 Task: Create in the project VitalTech in Backlog an issue 'Create a new online platform for online graphic design courses with advanced design tools and collaboration features', assign it to team member softage.1@softage.net and change the status to IN PROGRESS.
Action: Mouse moved to (245, 68)
Screenshot: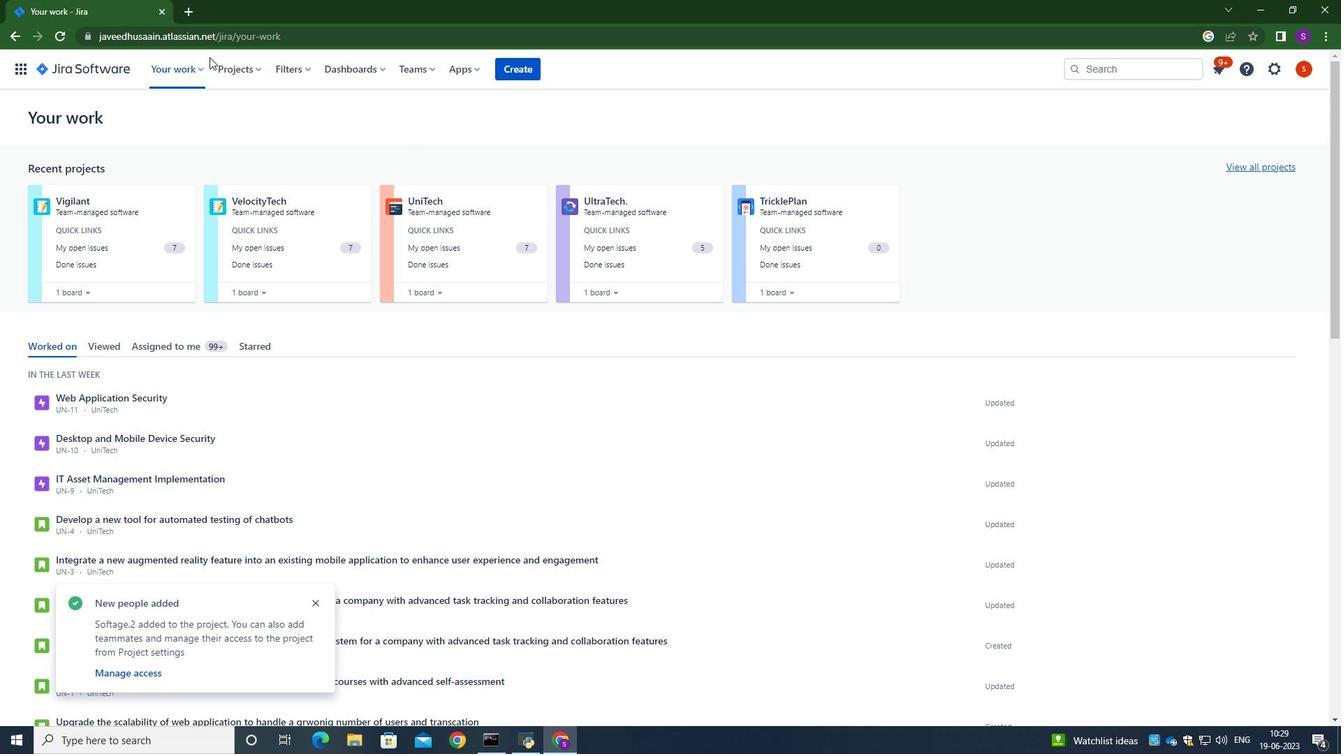 
Action: Mouse pressed left at (245, 68)
Screenshot: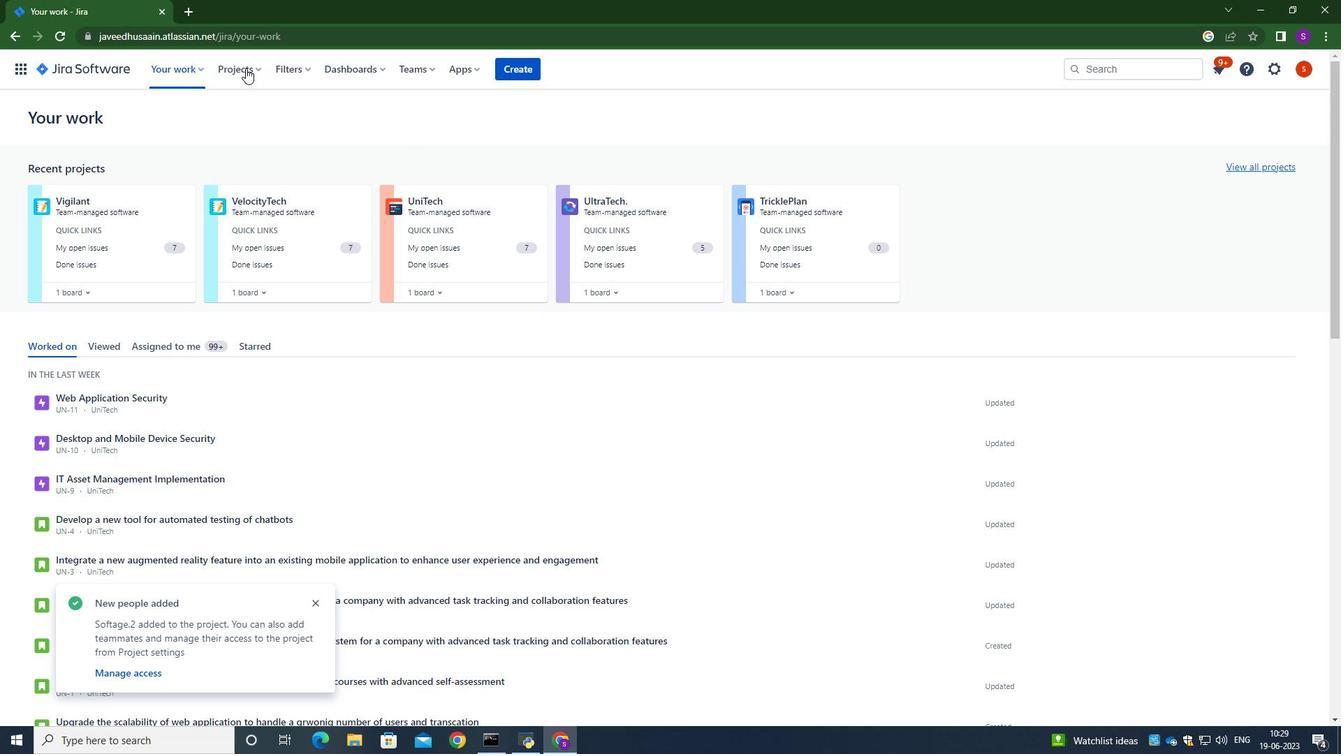 
Action: Mouse moved to (259, 169)
Screenshot: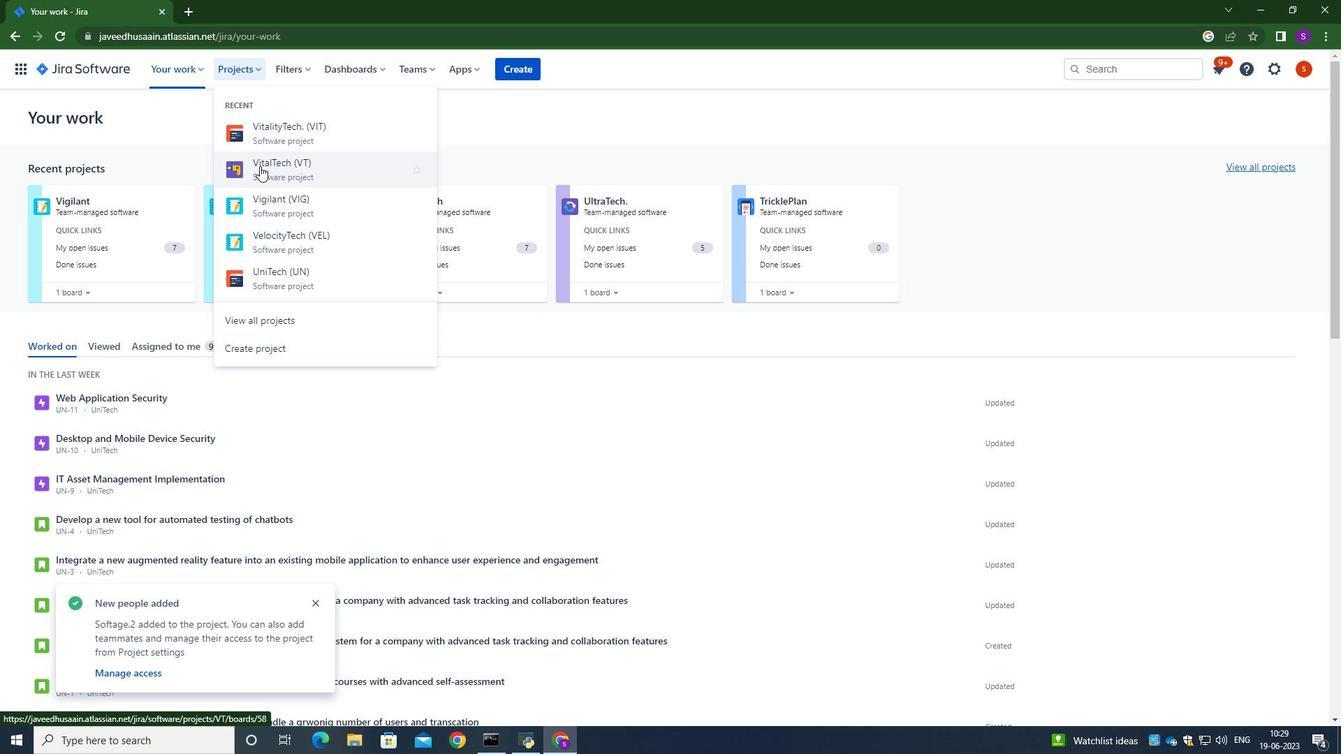 
Action: Mouse pressed left at (259, 169)
Screenshot: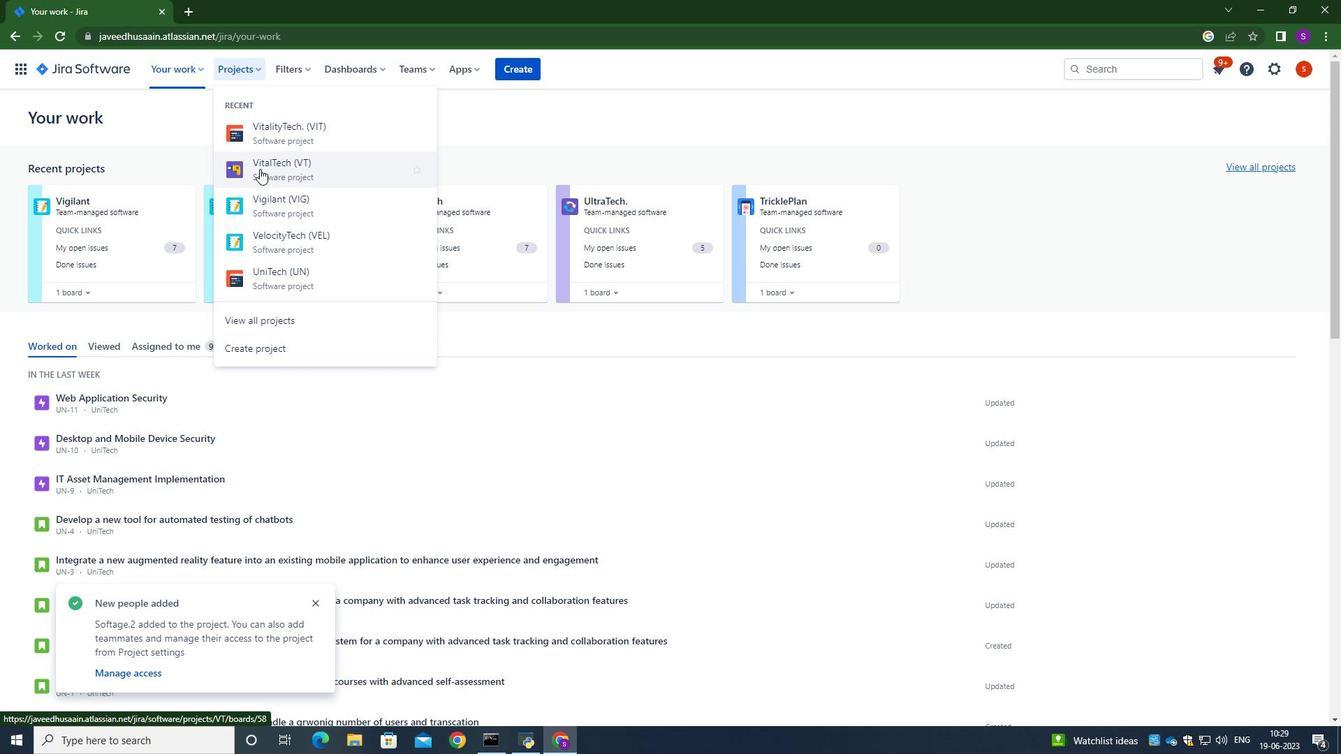 
Action: Mouse moved to (82, 212)
Screenshot: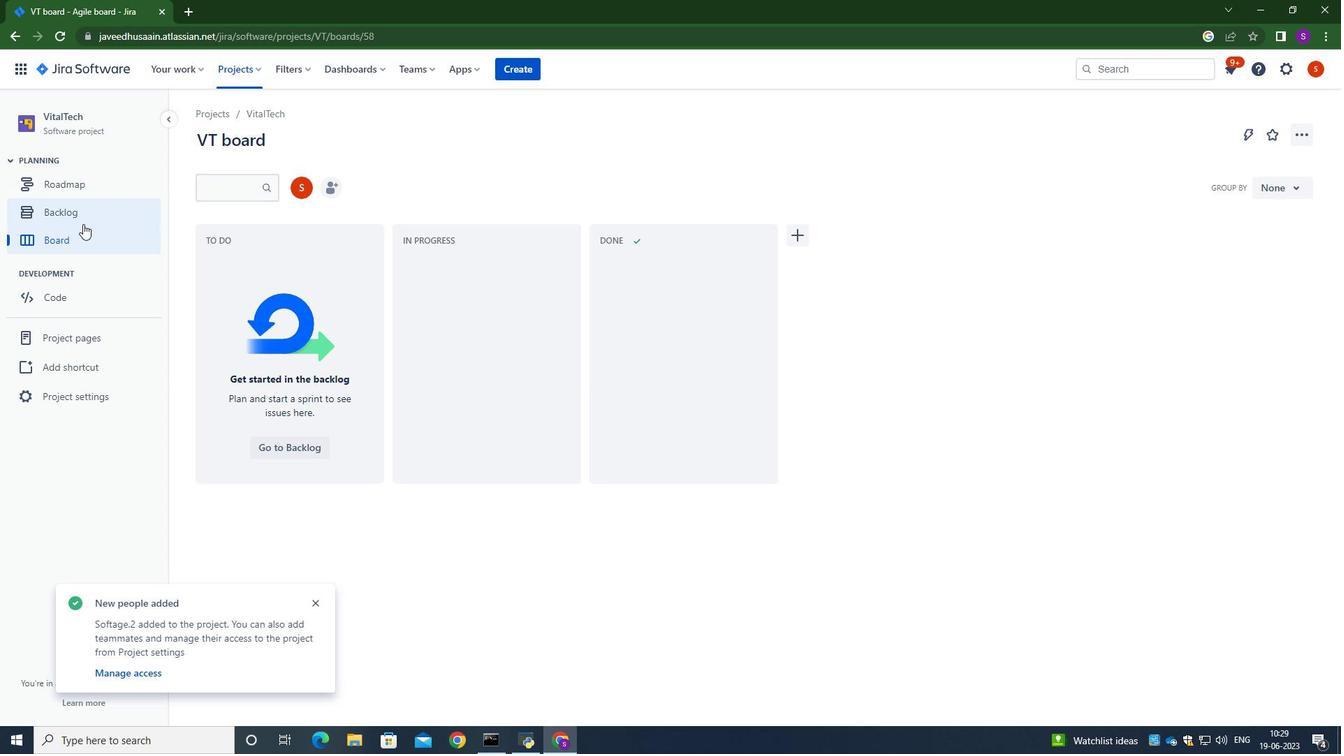 
Action: Mouse pressed left at (82, 212)
Screenshot: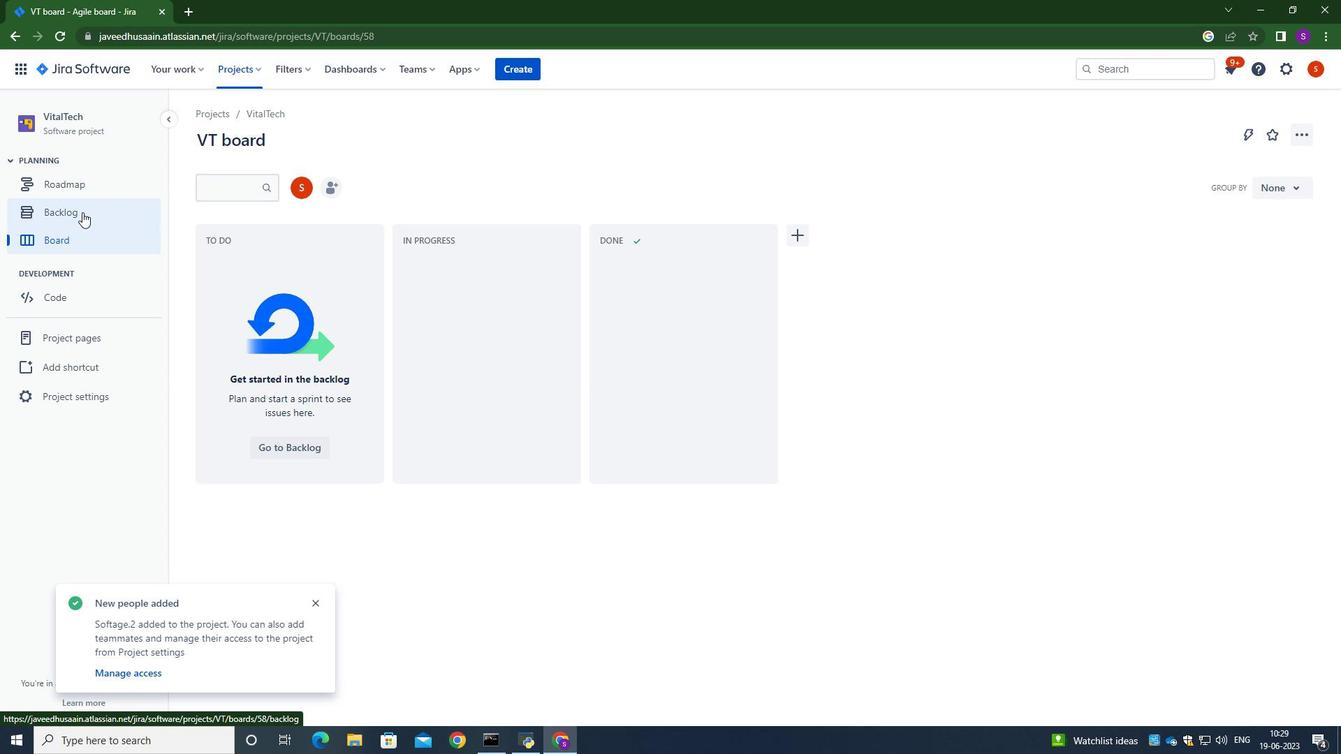 
Action: Mouse moved to (426, 310)
Screenshot: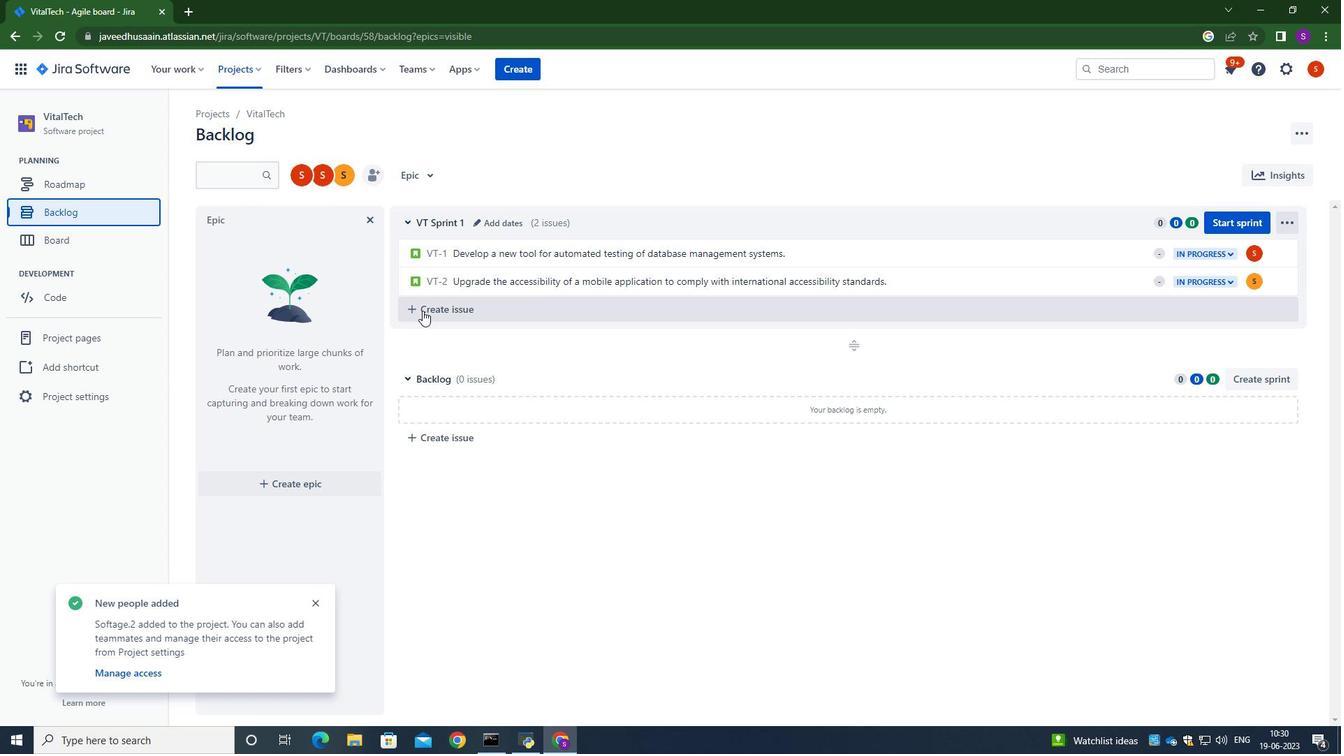 
Action: Mouse pressed left at (426, 310)
Screenshot: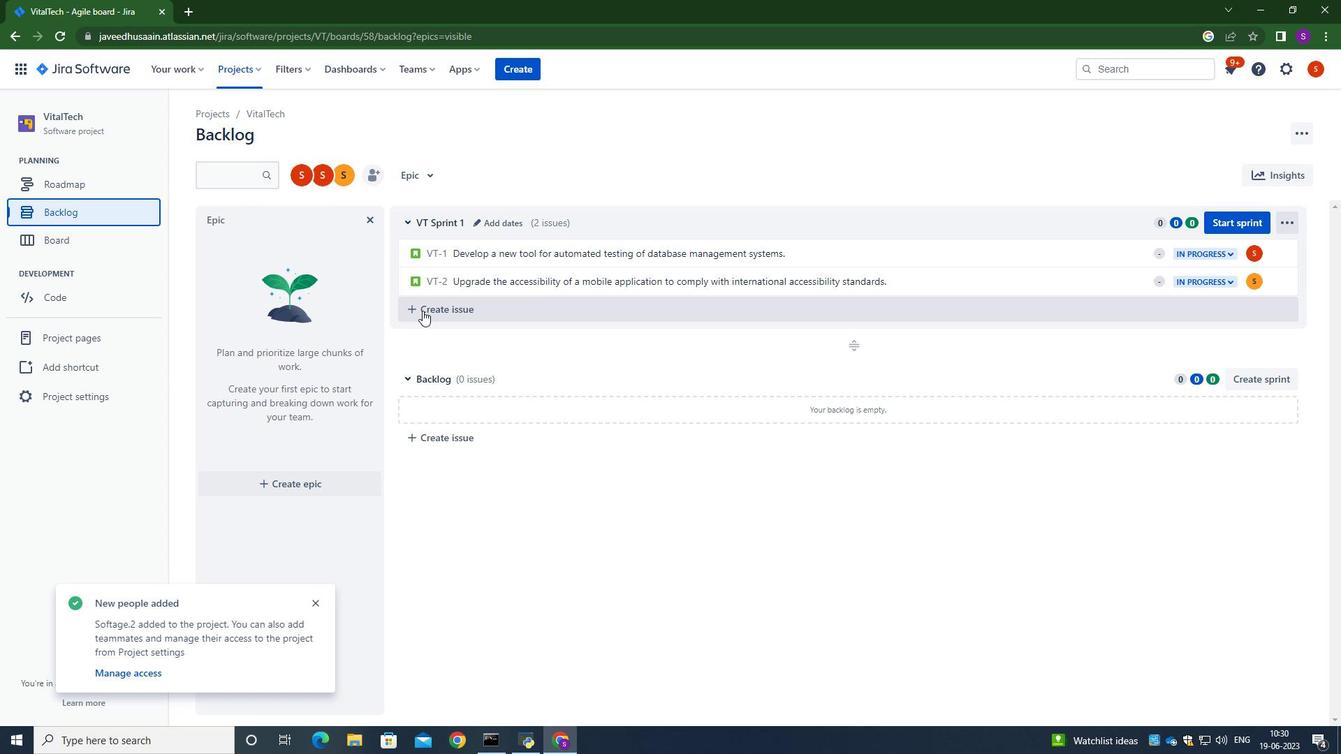 
Action: Mouse moved to (491, 314)
Screenshot: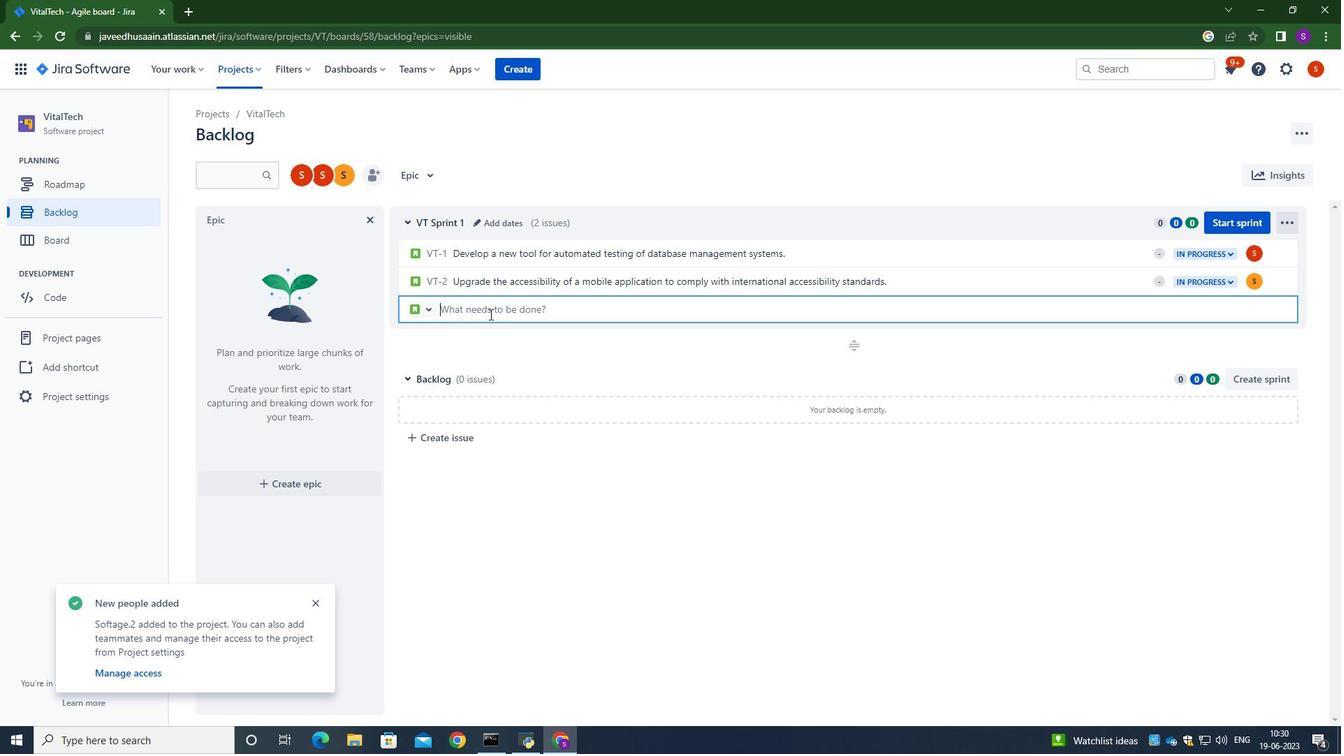
Action: Mouse pressed left at (491, 314)
Screenshot: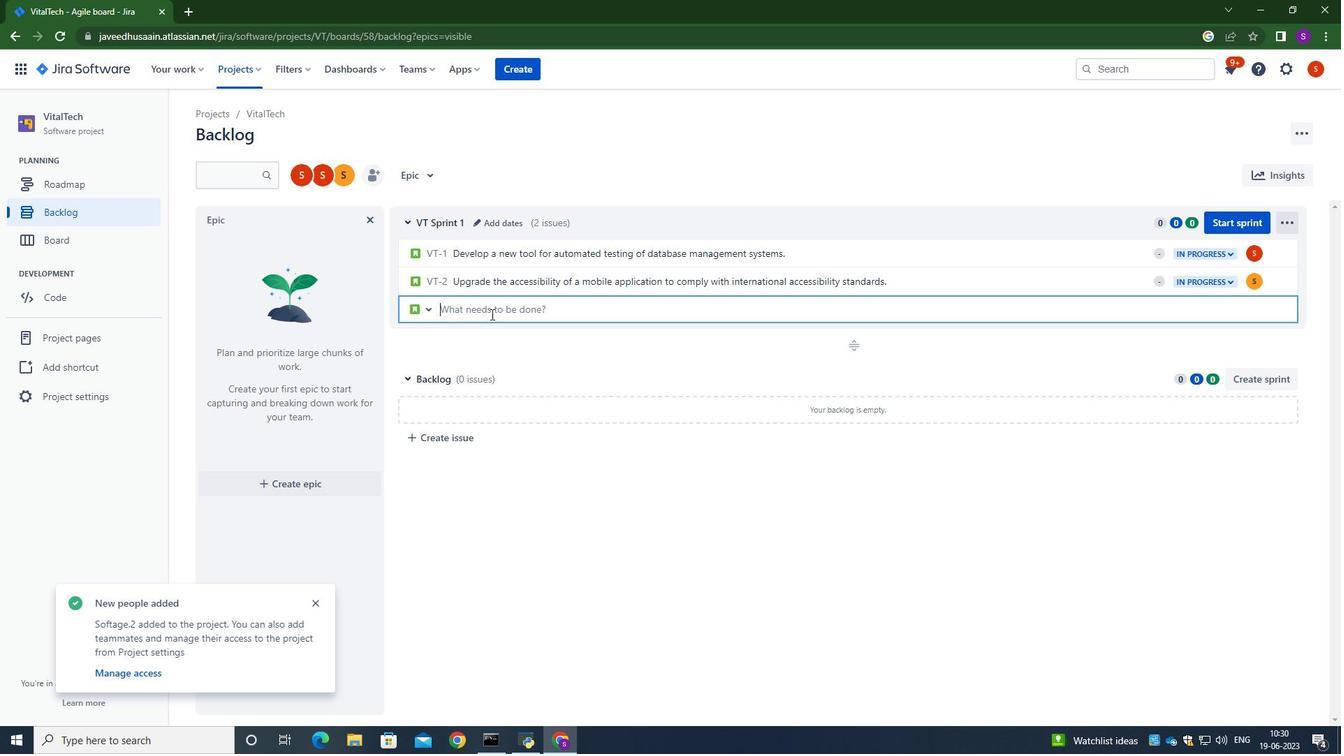 
Action: Key pressed <Key.caps_lock>C<Key.caps_lock>reate<Key.space>a<Key.space>new<Key.space>online<Key.space>platform<Key.space>for<Key.space>online<Key.space>graphic<Key.space>design<Key.space>courses<Key.space>with<Key.space>advance<Key.space>d<Key.backspace><Key.backspace><Key.backspace>d<Key.backspace>ed<Key.space>design<Key.space>tools<Key.space>and<Key.space>collaboration.<Key.backspace><Key.space>features.<Key.enter>
Screenshot: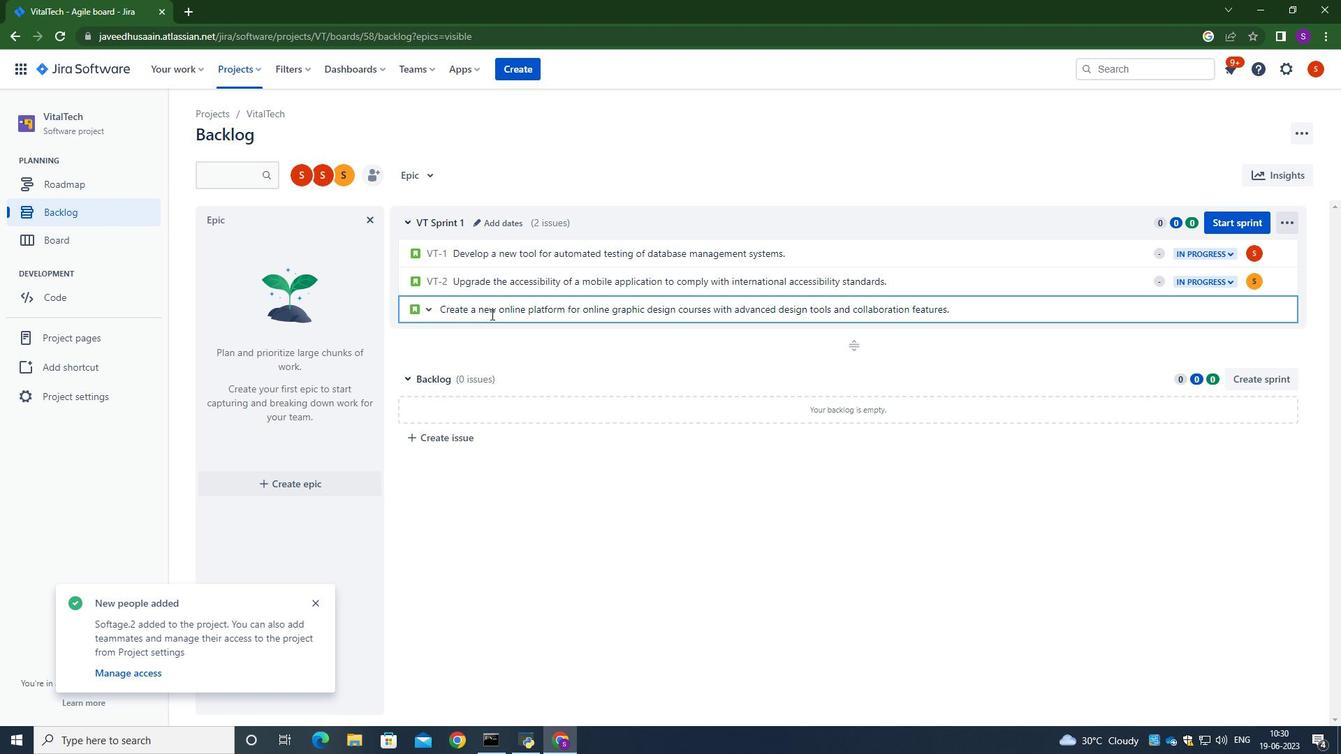 
Action: Mouse moved to (1253, 313)
Screenshot: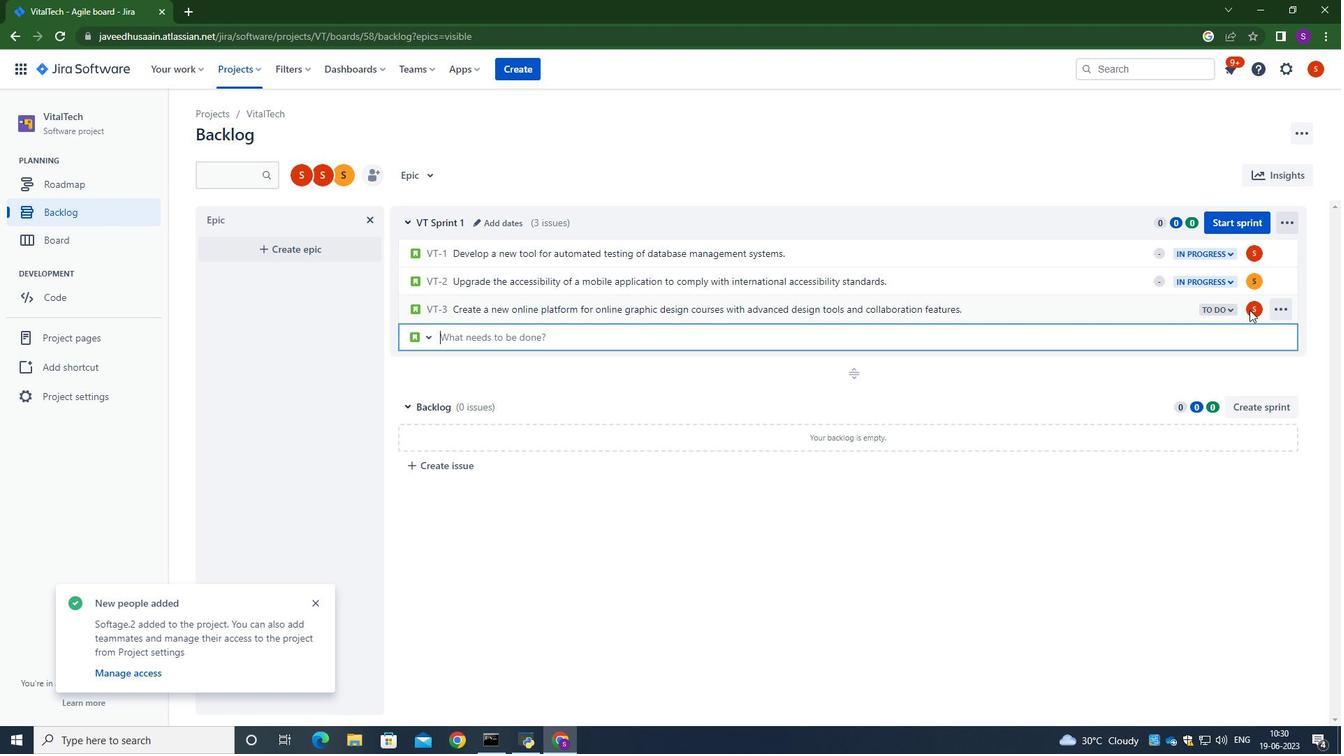 
Action: Mouse pressed left at (1253, 313)
Screenshot: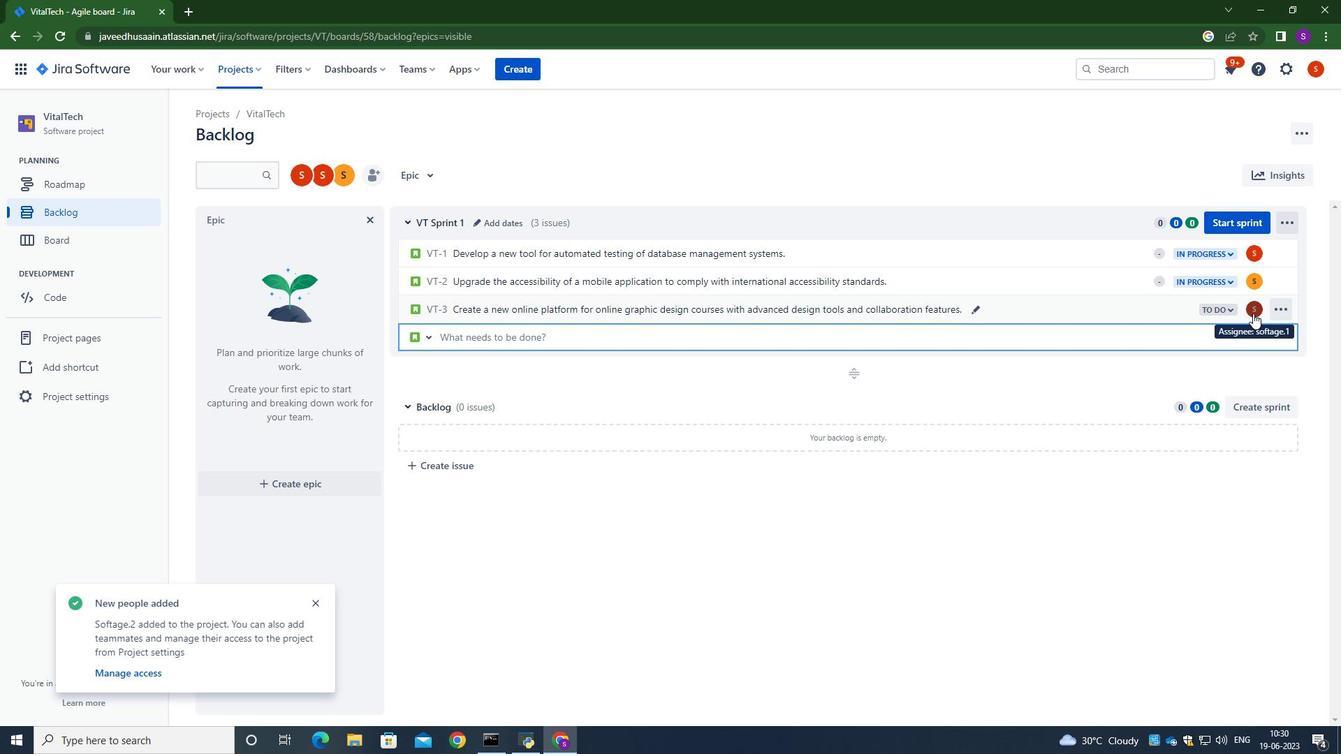 
Action: Mouse moved to (1182, 347)
Screenshot: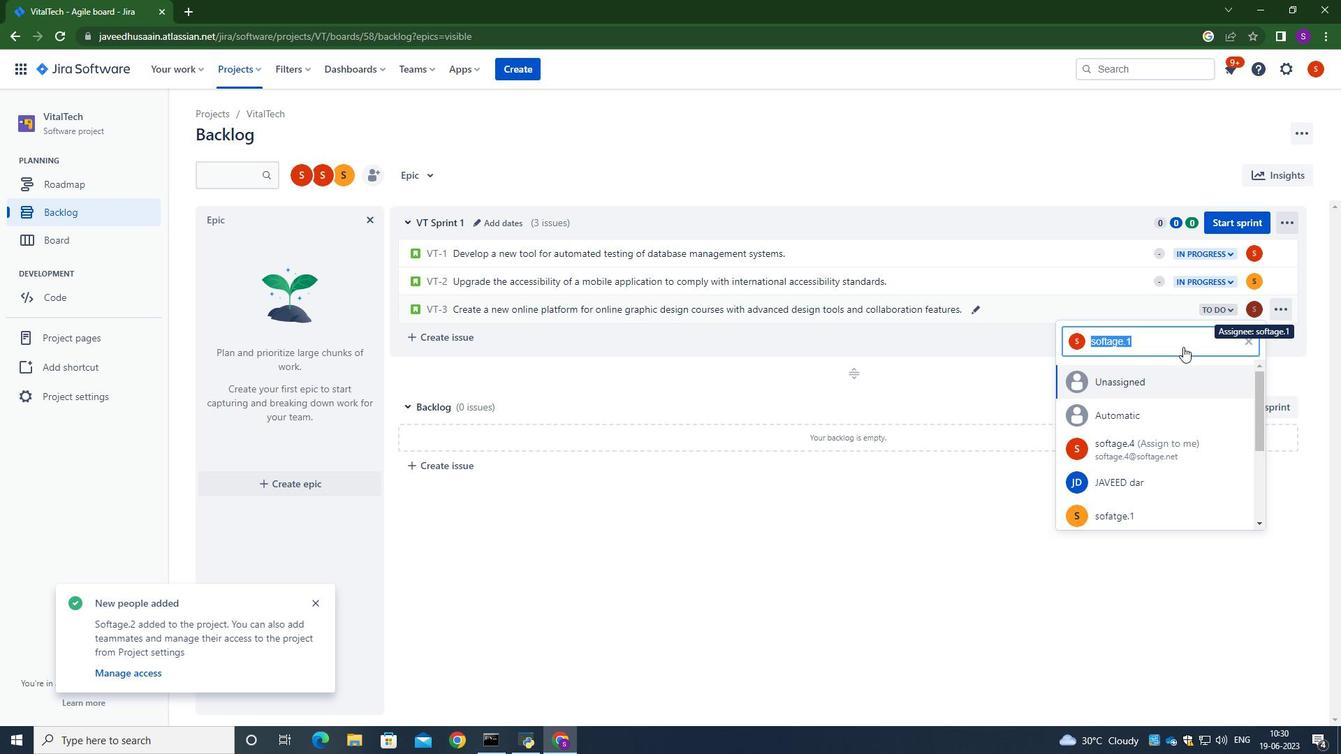 
Action: Key pressed softage<Key.shift>@<Key.backspace>.1<Key.shift>@softage/<Key.backspace>.net
Screenshot: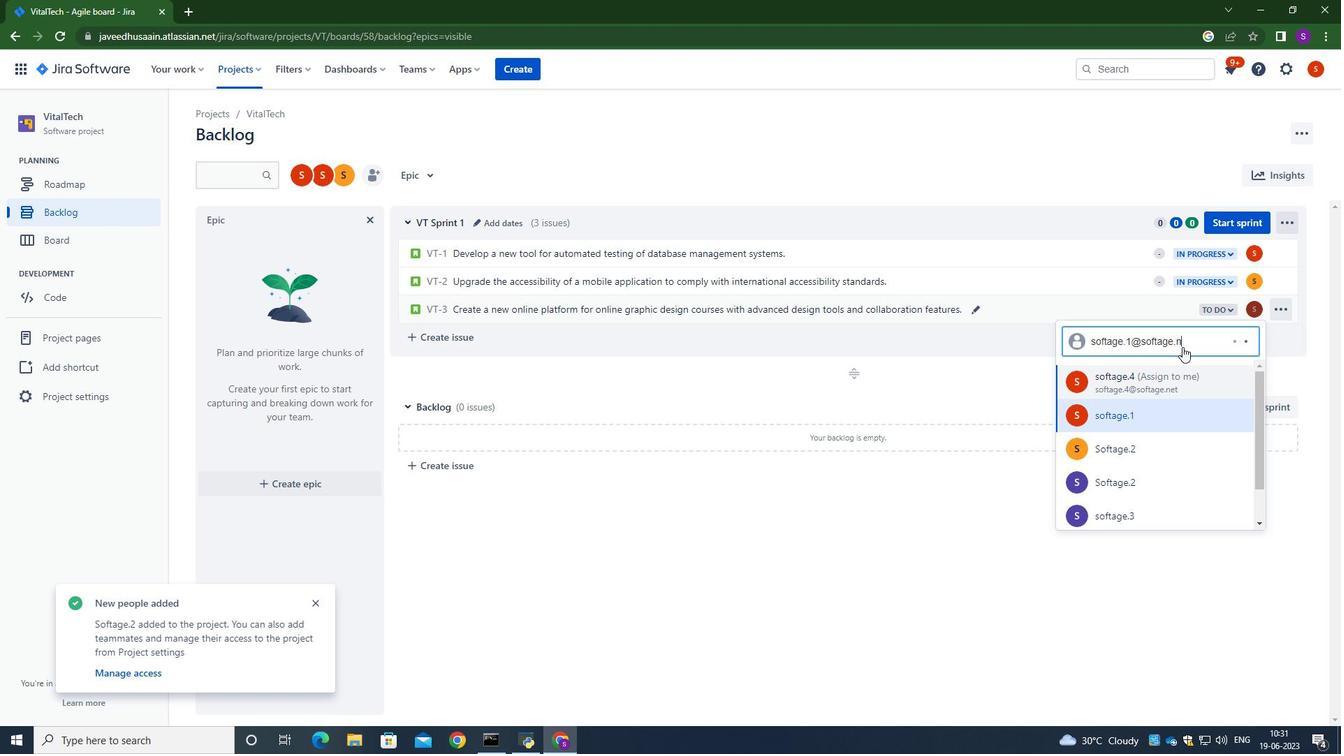 
Action: Mouse moved to (1123, 377)
Screenshot: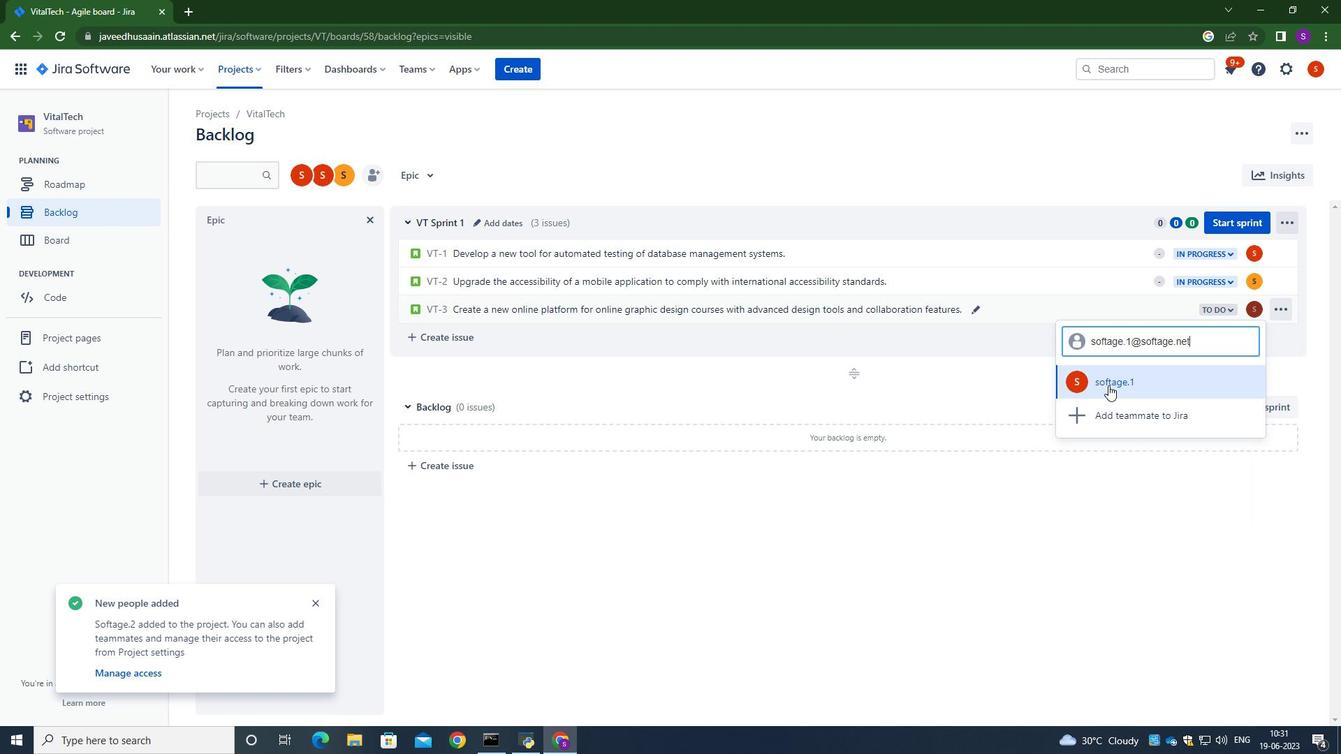 
Action: Mouse pressed left at (1123, 377)
Screenshot: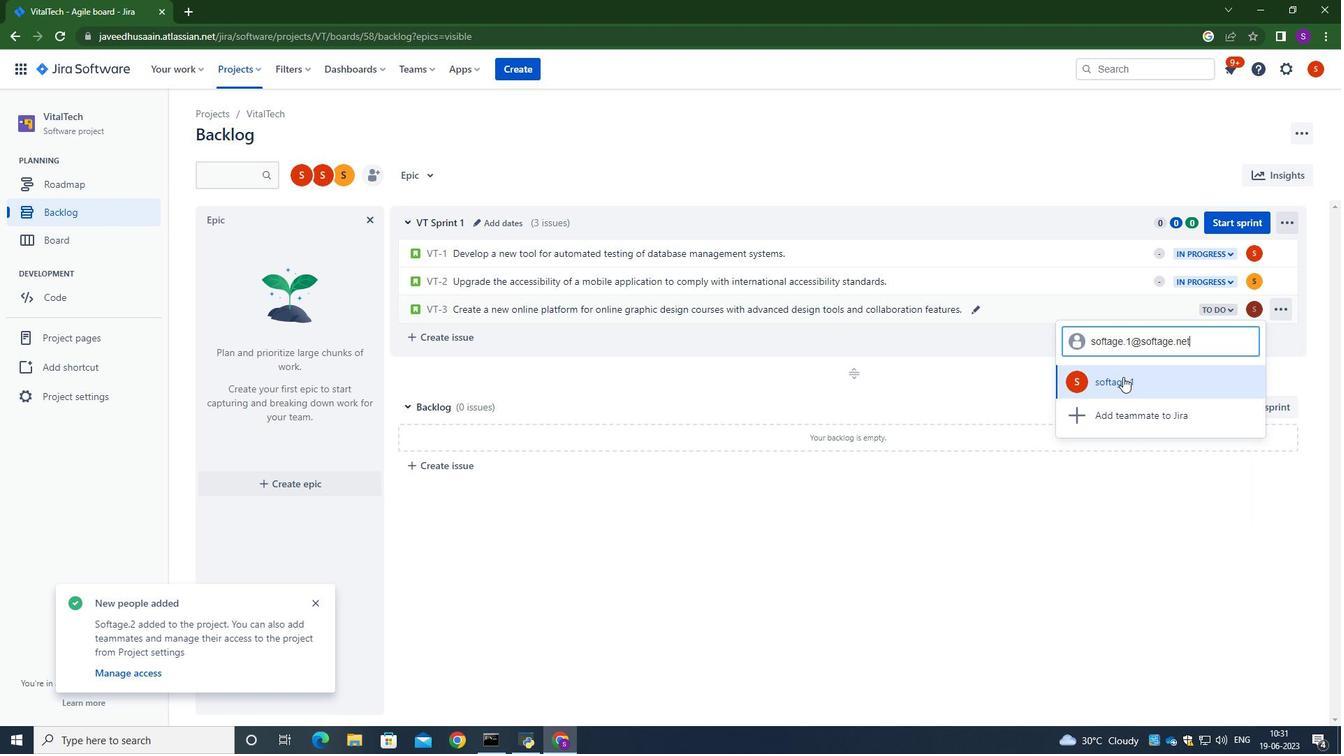 
Action: Mouse moved to (1223, 308)
Screenshot: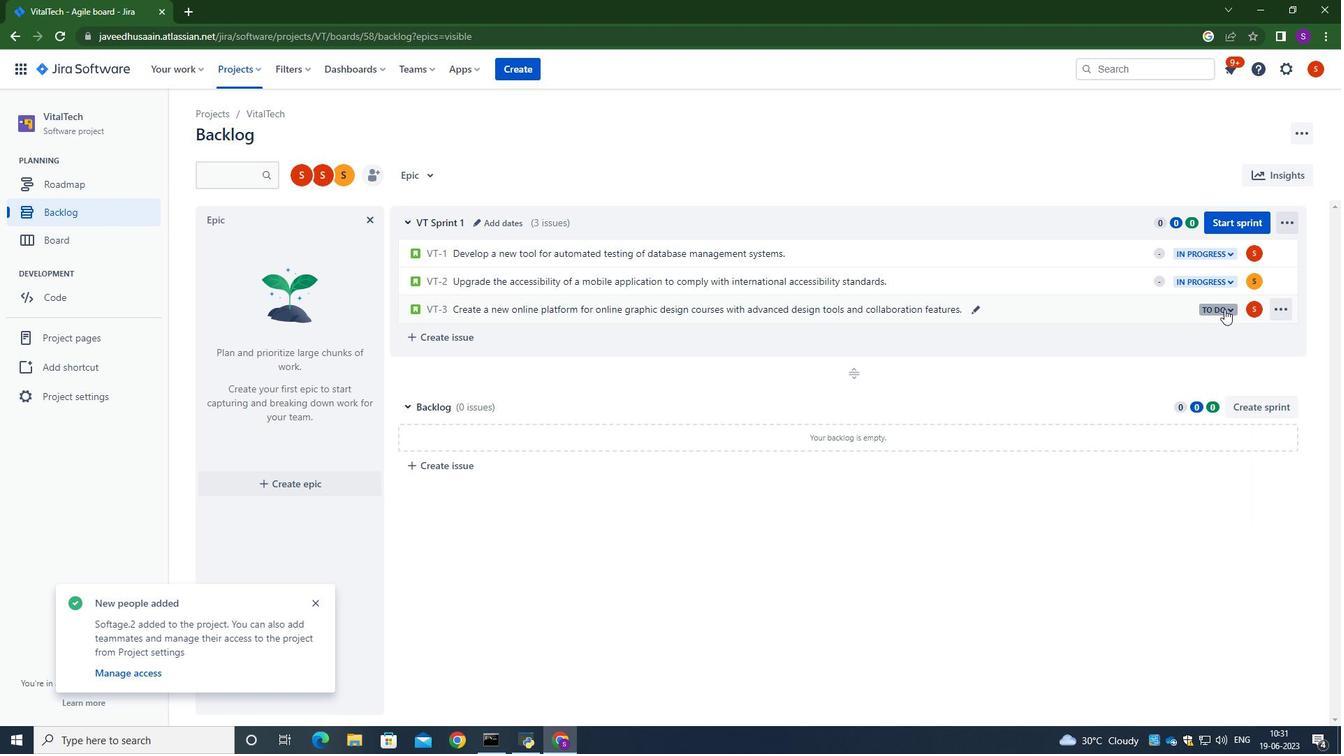 
Action: Mouse pressed left at (1223, 308)
Screenshot: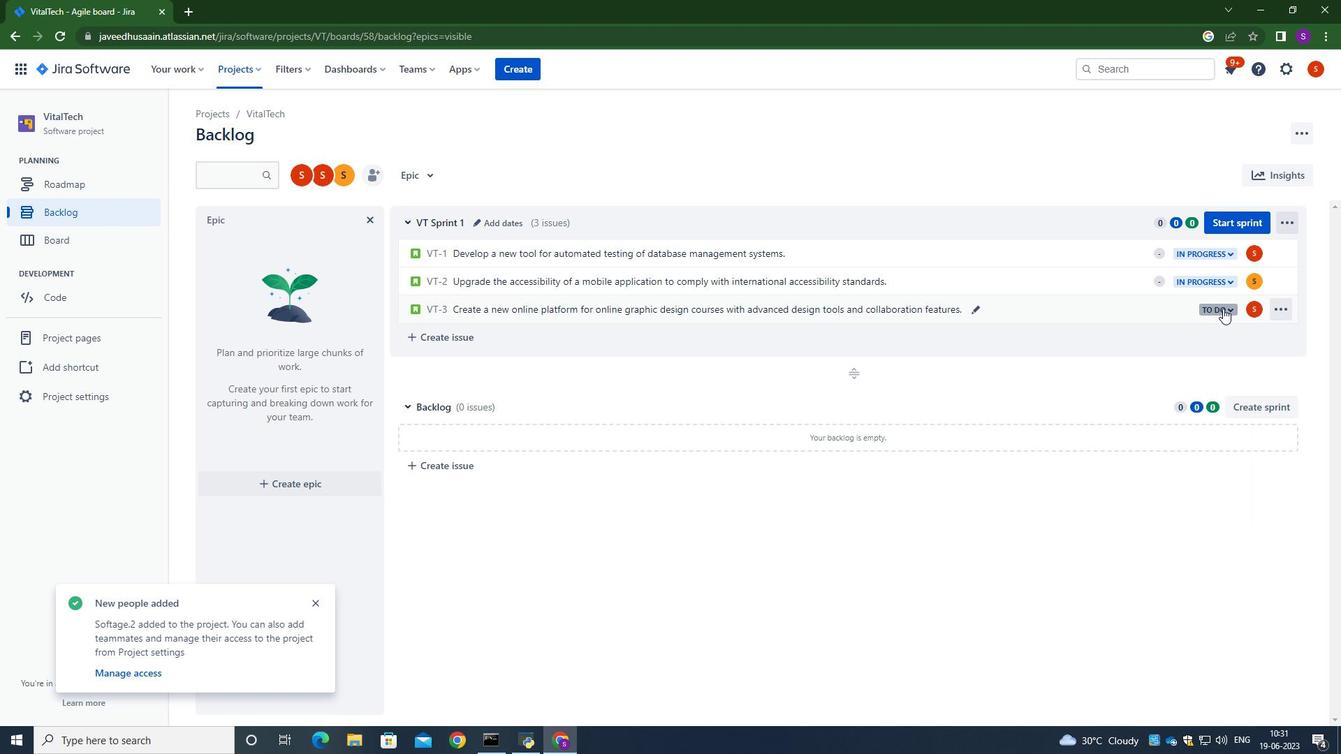 
Action: Mouse moved to (1145, 338)
Screenshot: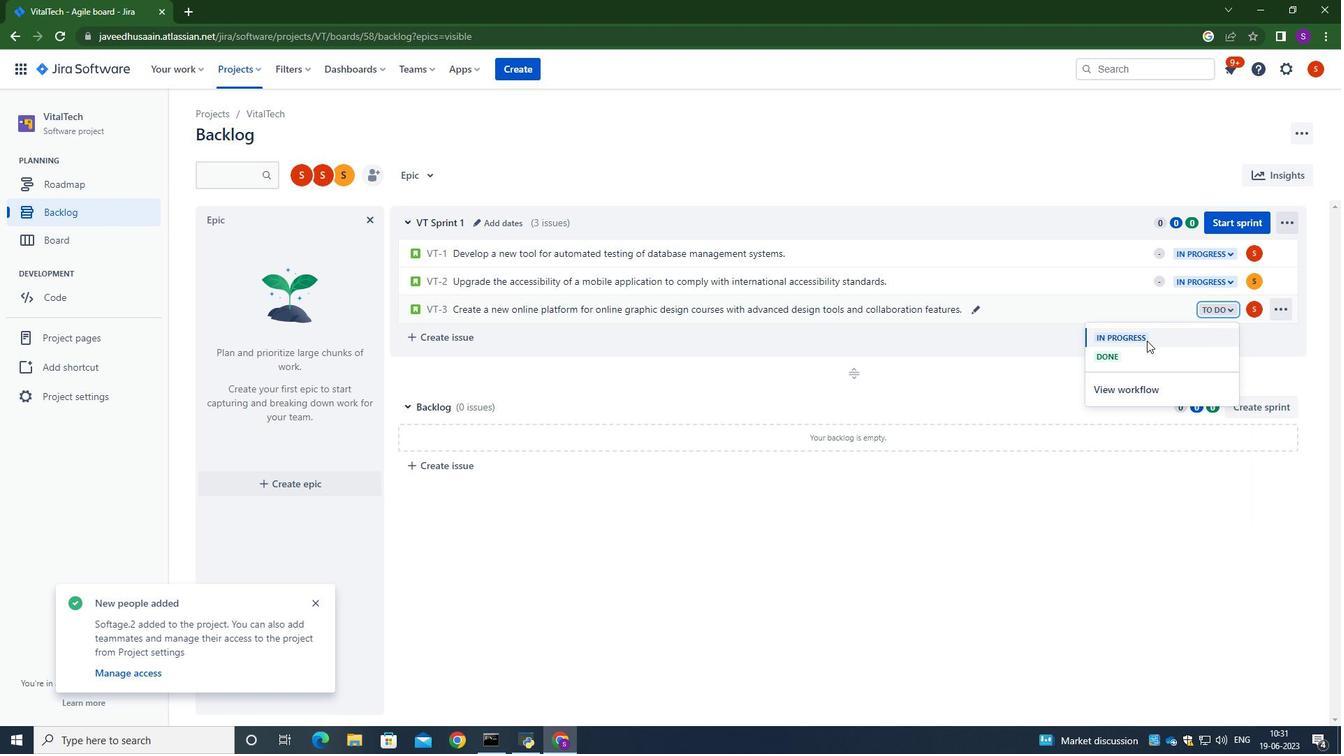 
Action: Mouse pressed left at (1145, 338)
Screenshot: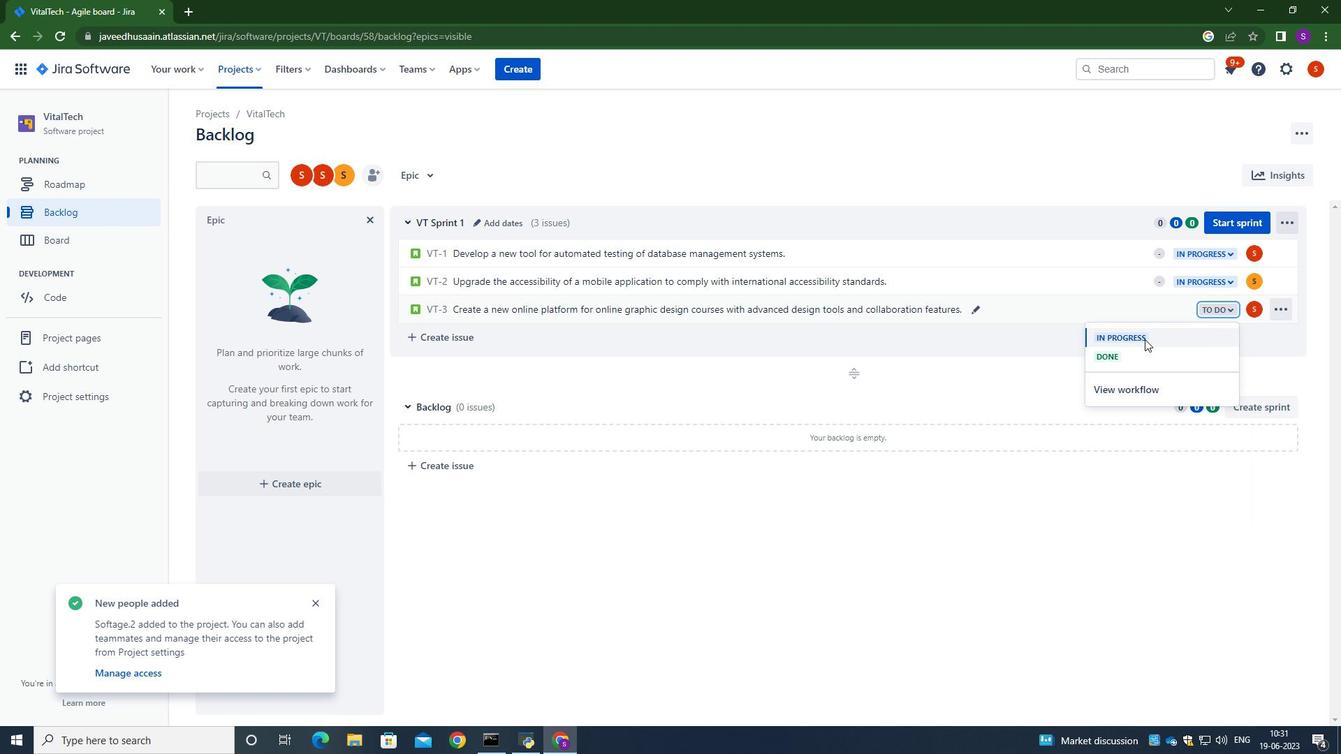 
Action: Mouse moved to (1101, 523)
Screenshot: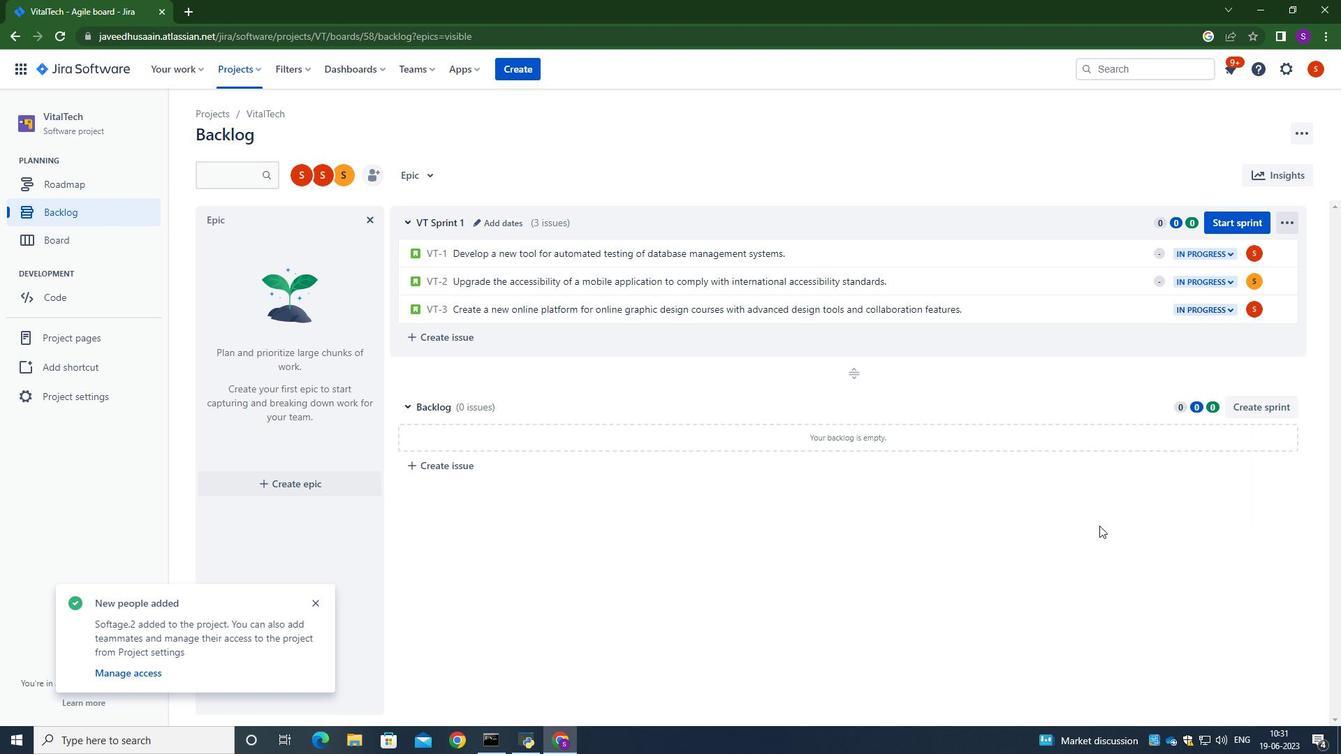 
Action: Mouse pressed left at (1101, 523)
Screenshot: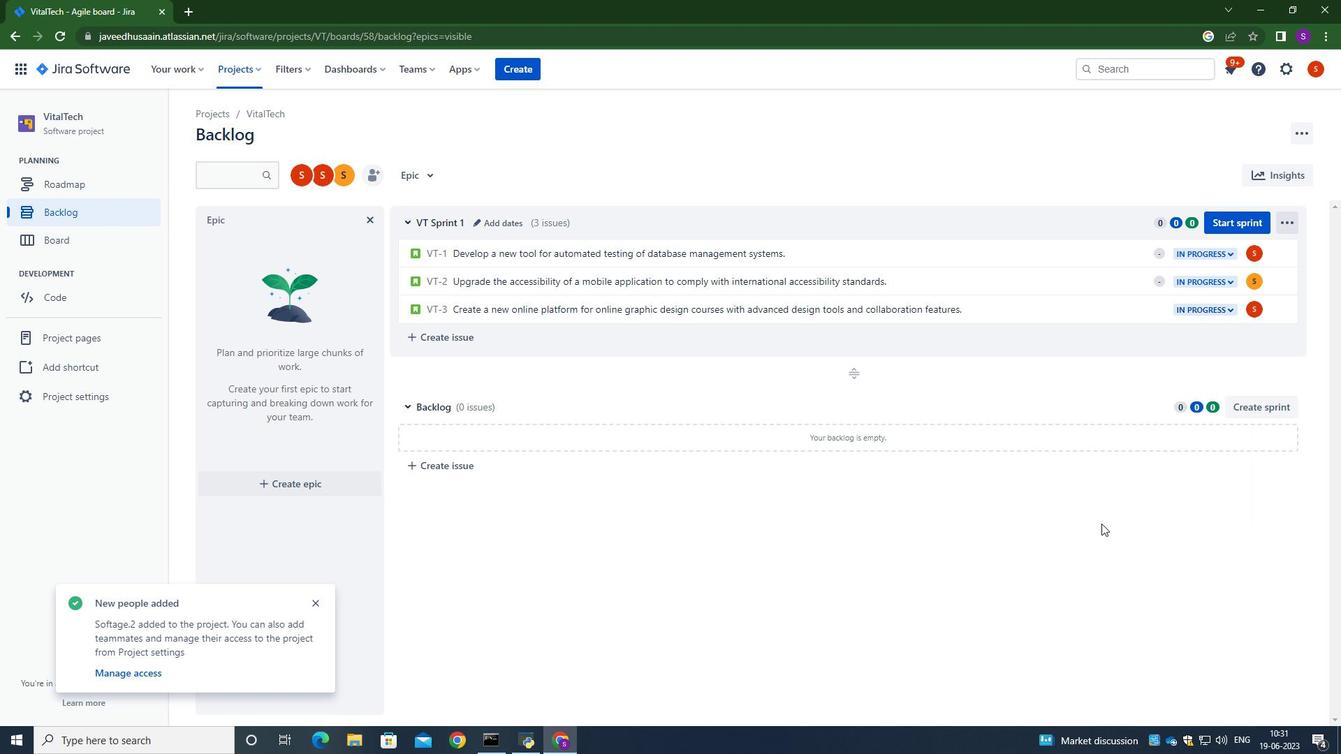 
